 Task: In the  document Gratitude.html, select heading and apply ' Bold and Underline' Use the "find feature" to find mentioned word and apply Strikethrough in: 'acknowledging and appreciating '. Insert smartchip (Date) on bottom of the page 23 June, 2023 Insert the mentioned footnote for 20th word with font style Arial and font size 8: The study was conducted anonymously
Action: Mouse moved to (423, 188)
Screenshot: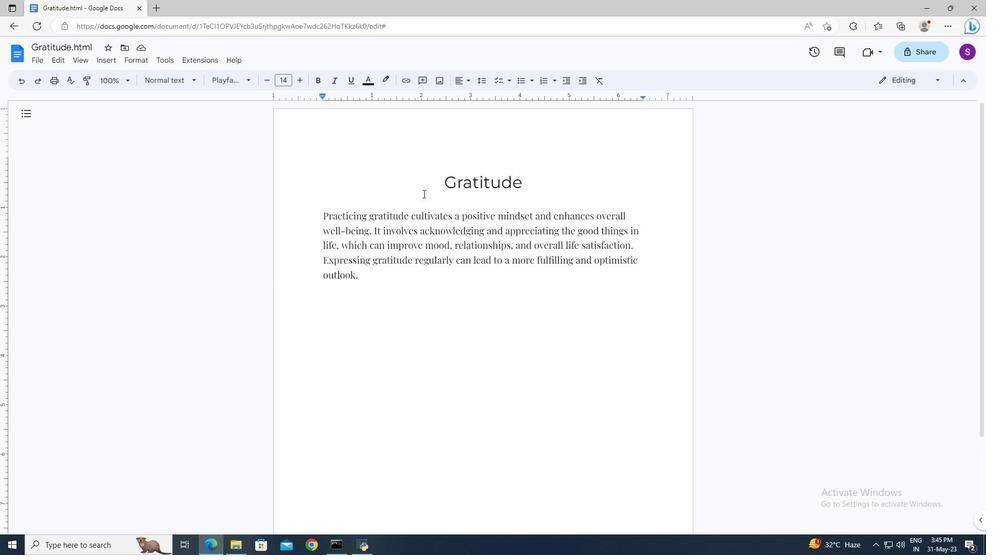 
Action: Mouse pressed left at (423, 188)
Screenshot: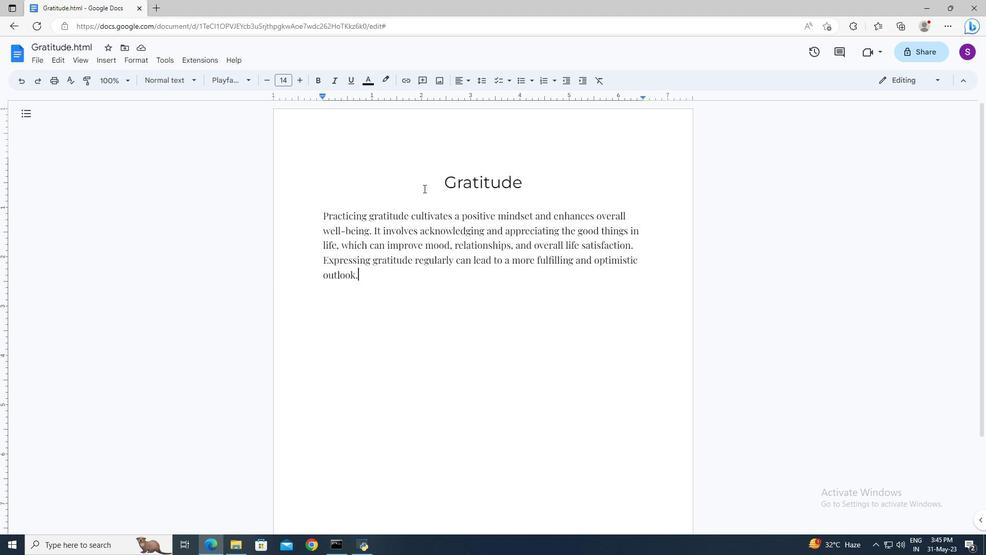 
Action: Mouse moved to (423, 187)
Screenshot: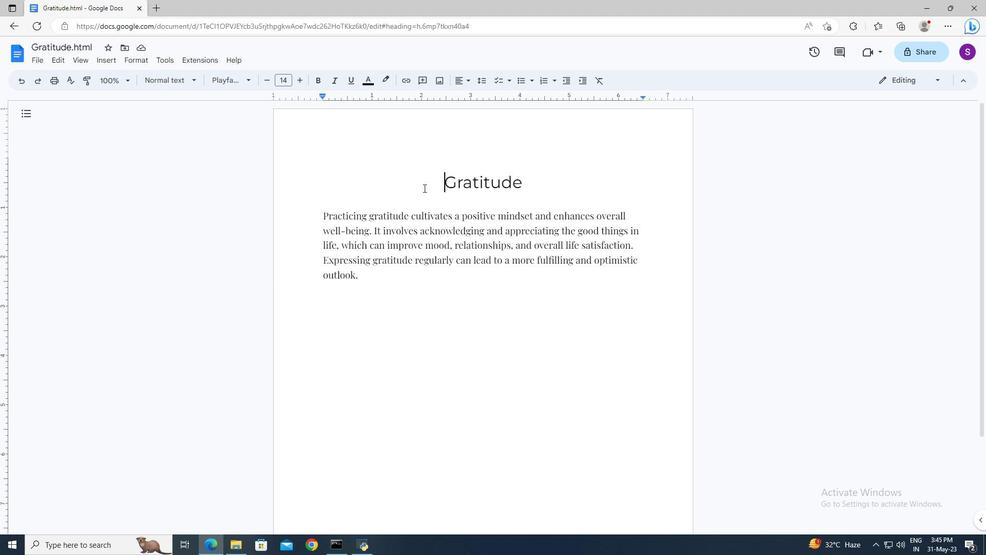
Action: Key pressed <Key.shift><Key.down>
Screenshot: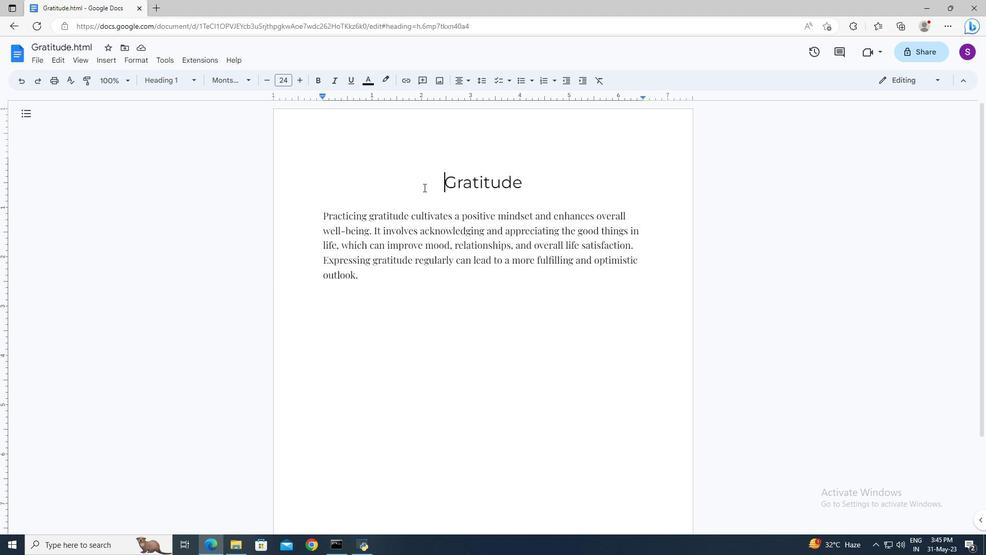 
Action: Mouse moved to (317, 81)
Screenshot: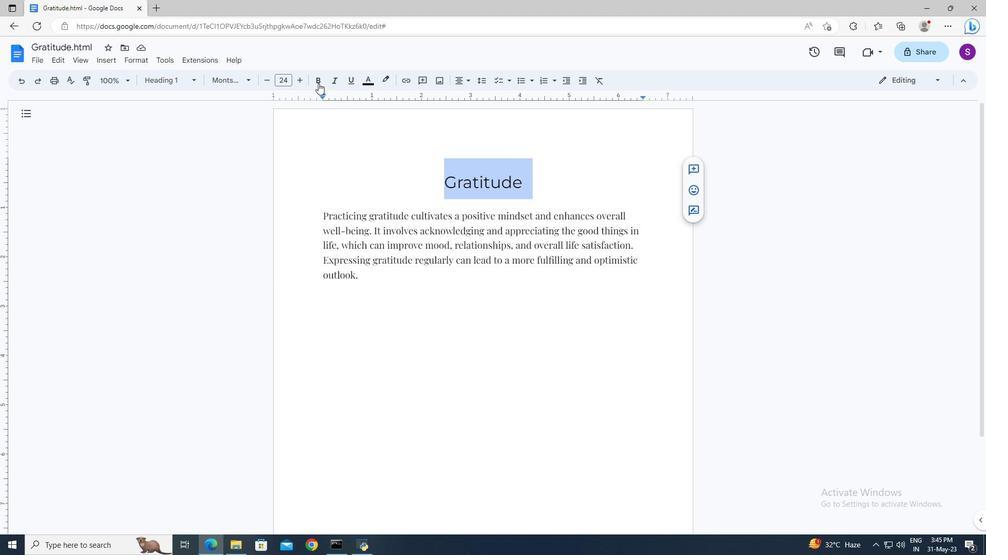 
Action: Mouse pressed left at (317, 81)
Screenshot: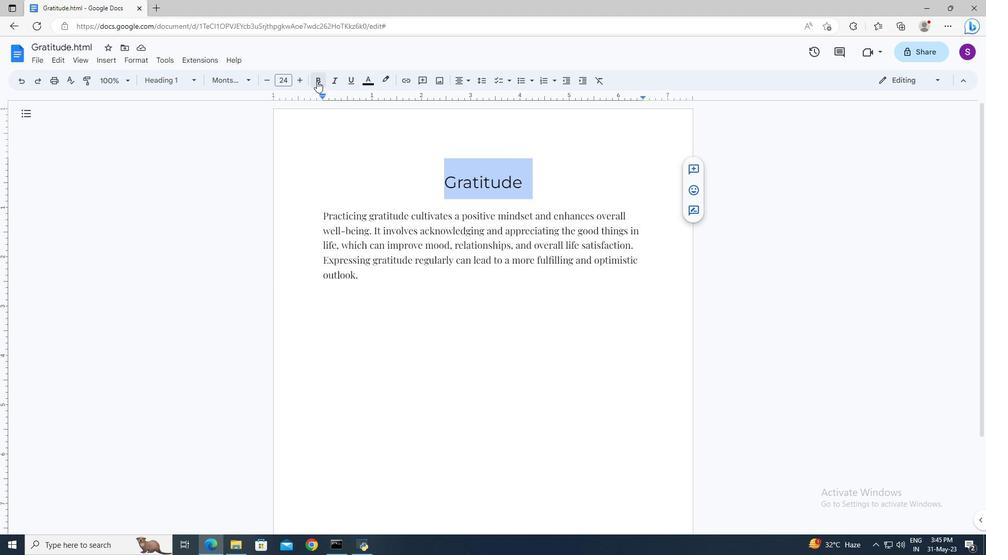
Action: Mouse moved to (350, 83)
Screenshot: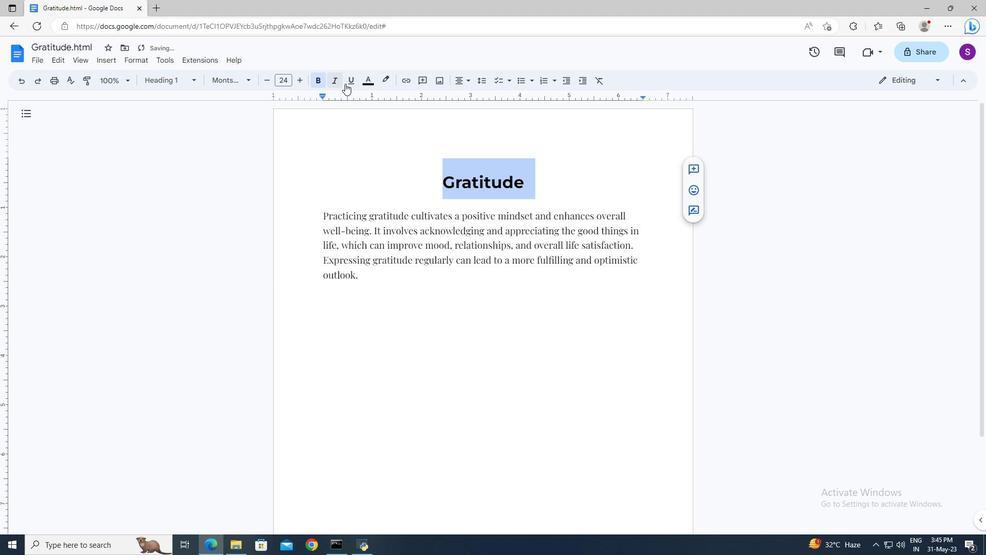 
Action: Mouse pressed left at (350, 83)
Screenshot: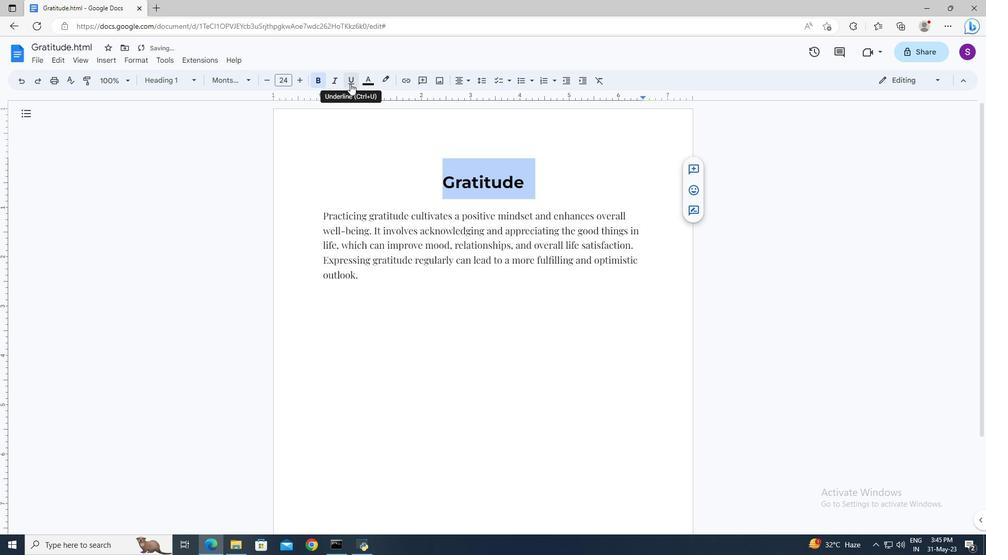 
Action: Mouse moved to (411, 143)
Screenshot: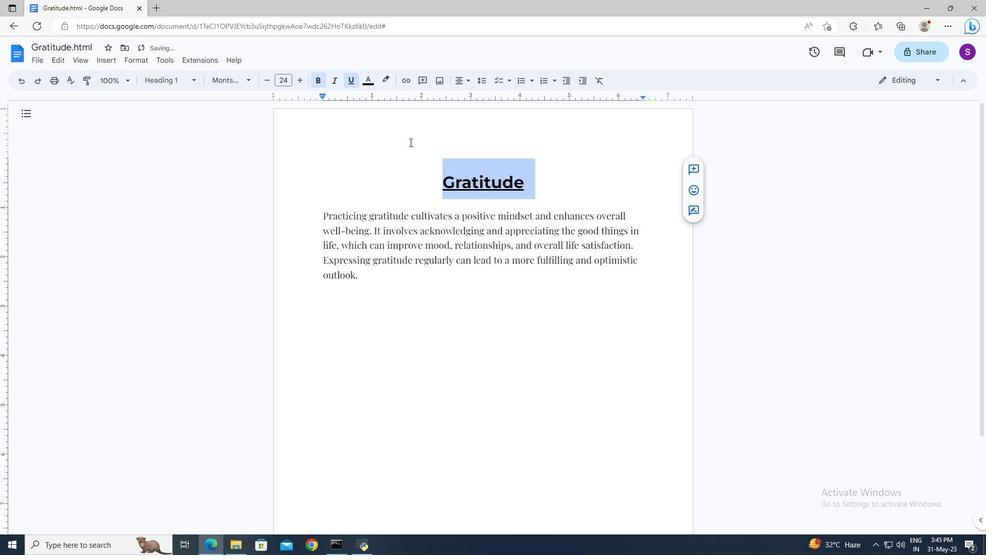 
Action: Mouse pressed left at (411, 143)
Screenshot: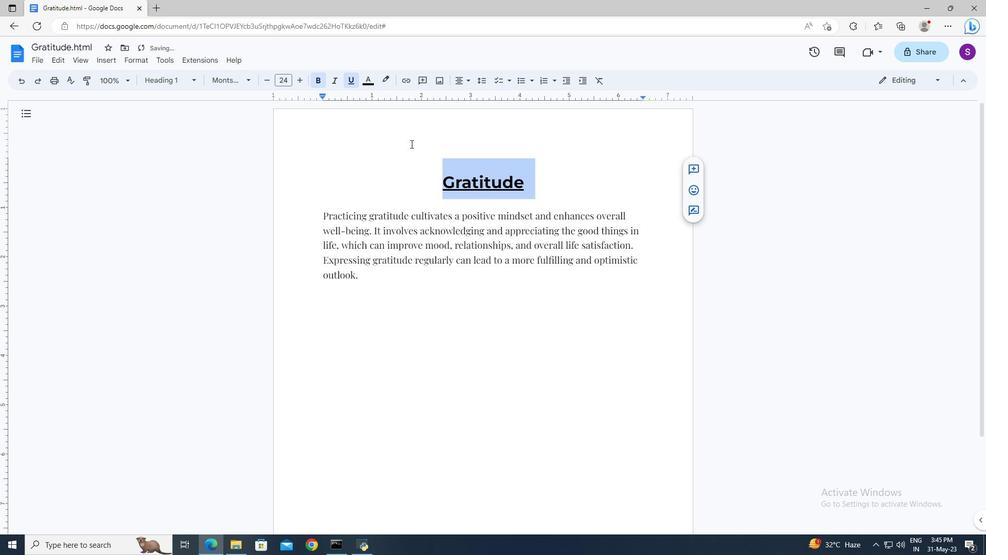 
Action: Mouse moved to (411, 143)
Screenshot: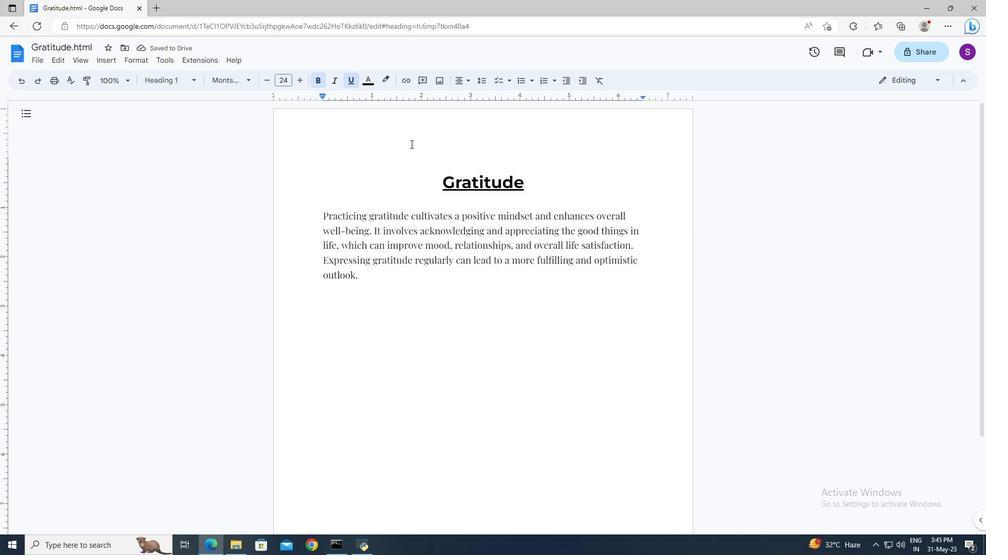
Action: Key pressed ctrl+Facknowledging<Key.space>and<Key.space>appreciating<Key.enter>
Screenshot: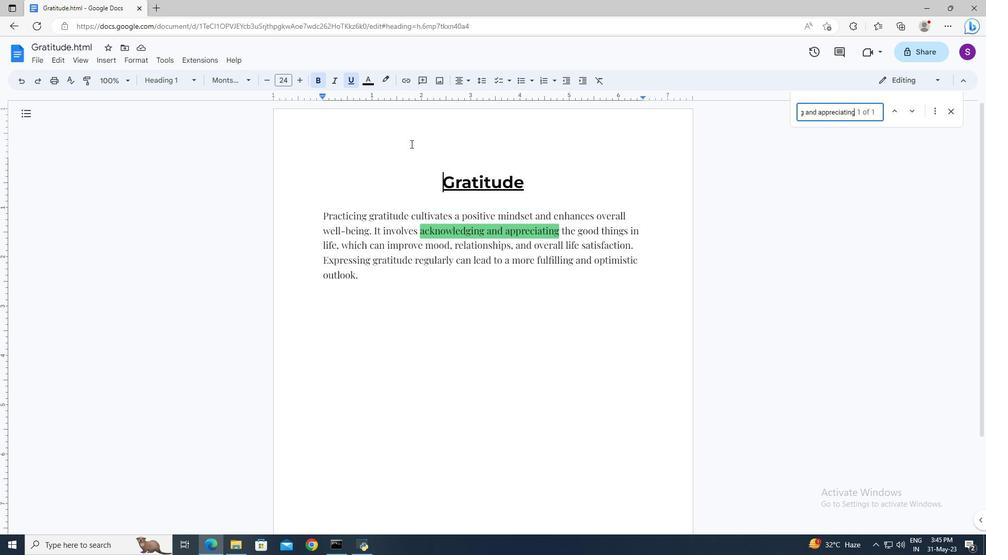 
Action: Mouse moved to (438, 234)
Screenshot: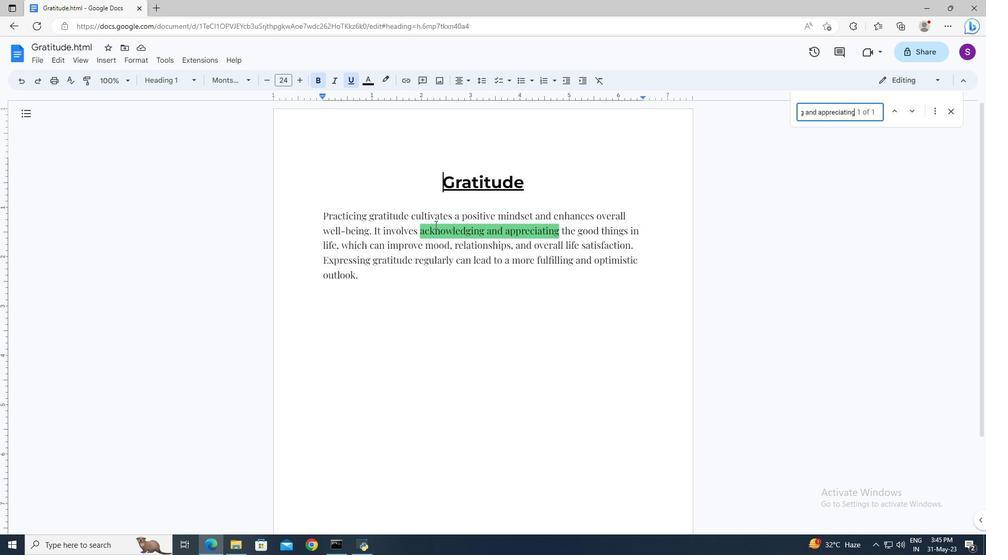 
Action: Mouse pressed left at (438, 234)
Screenshot: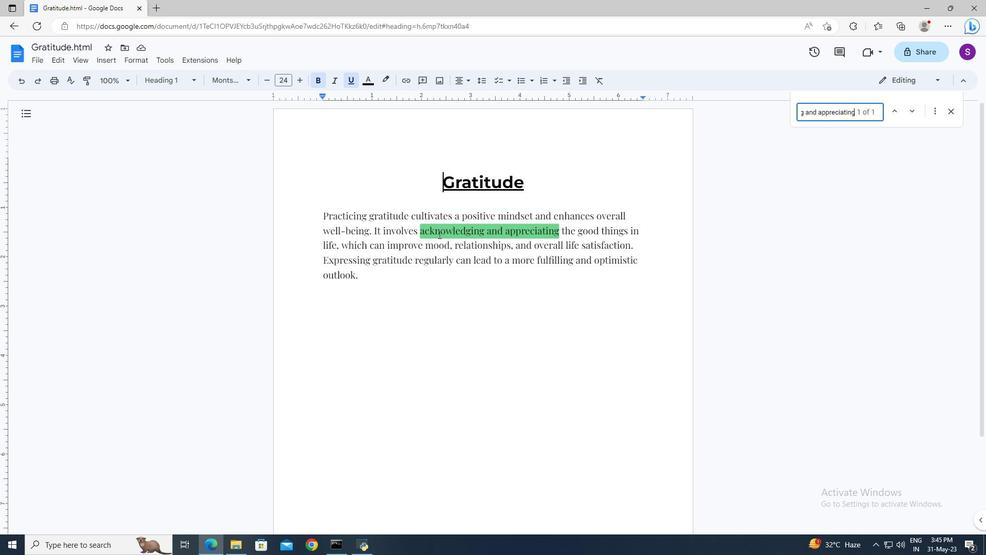
Action: Mouse pressed left at (438, 234)
Screenshot: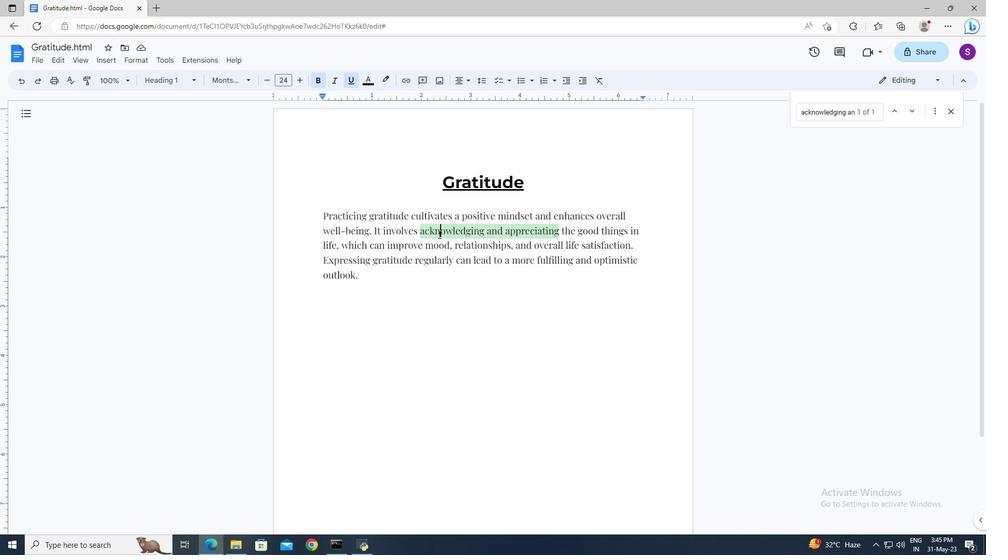 
Action: Mouse moved to (550, 235)
Screenshot: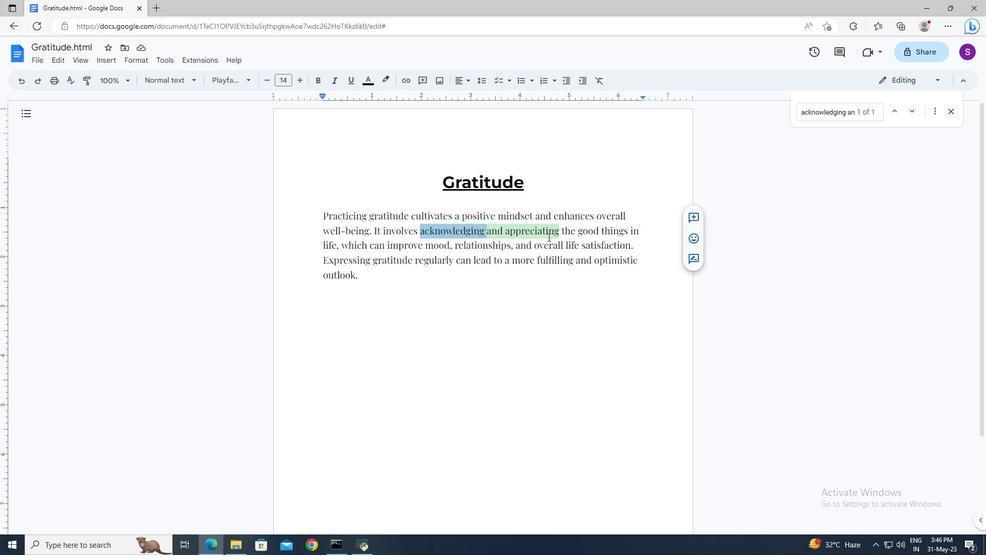 
Action: Key pressed <Key.shift>
Screenshot: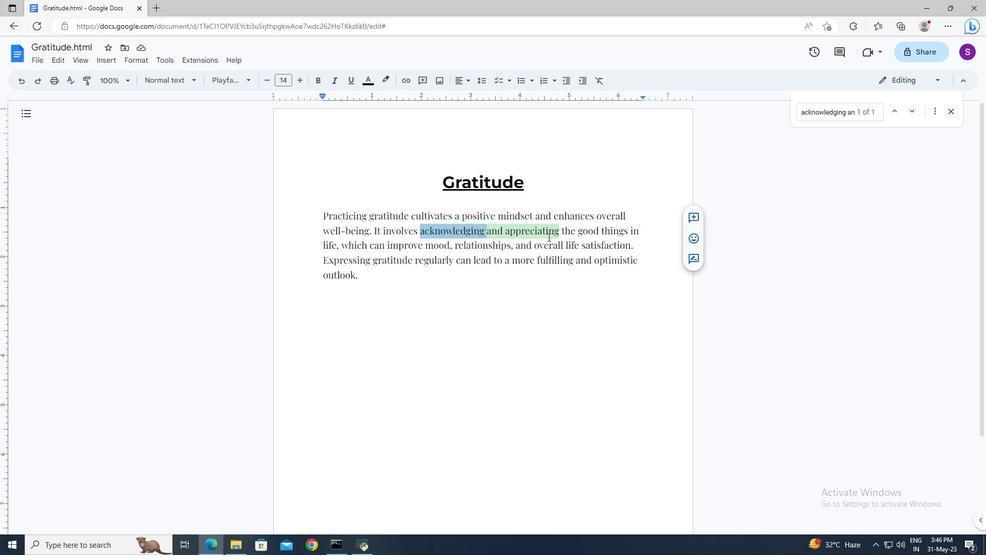 
Action: Mouse moved to (557, 232)
Screenshot: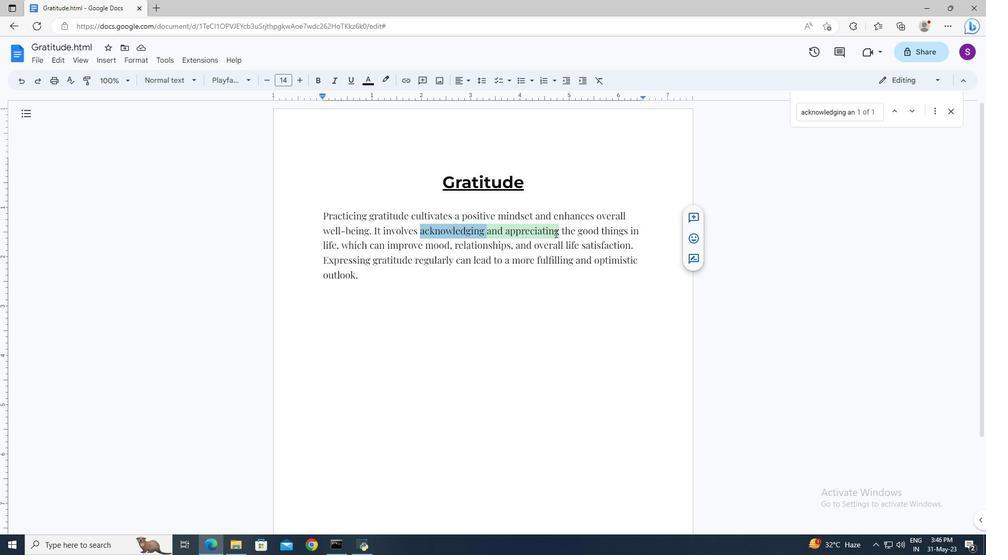 
Action: Mouse pressed left at (557, 232)
Screenshot: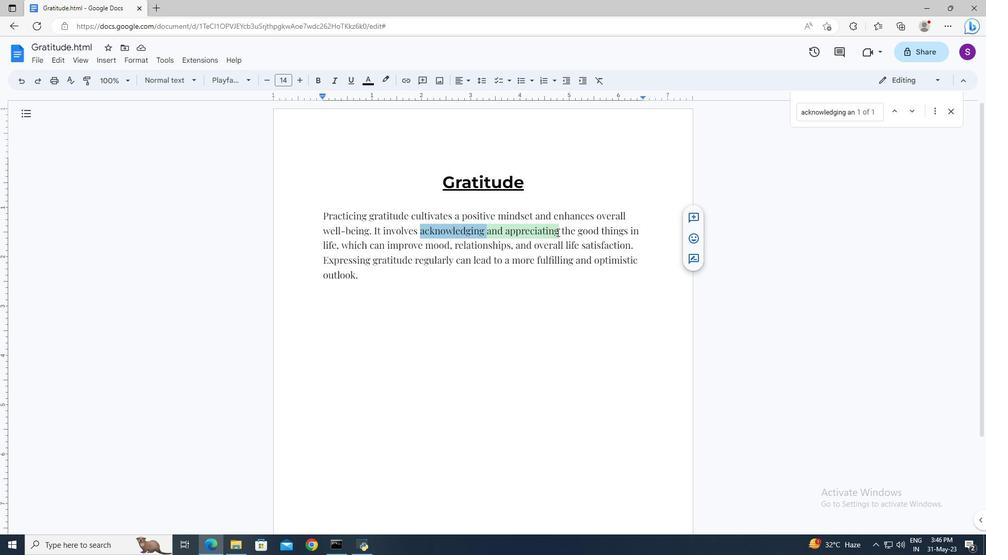 
Action: Key pressed <Key.shift><Key.shift><Key.shift><Key.shift>
Screenshot: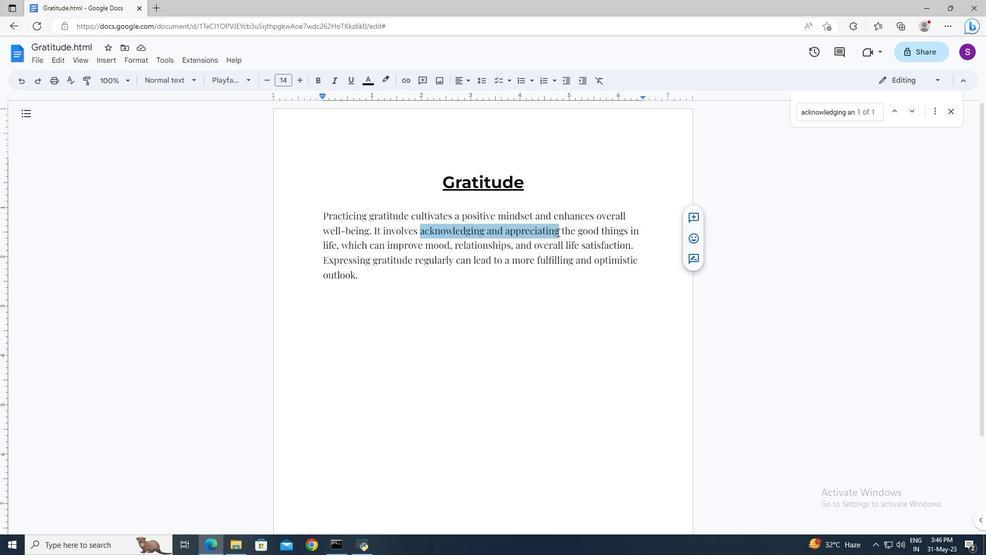 
Action: Mouse moved to (144, 63)
Screenshot: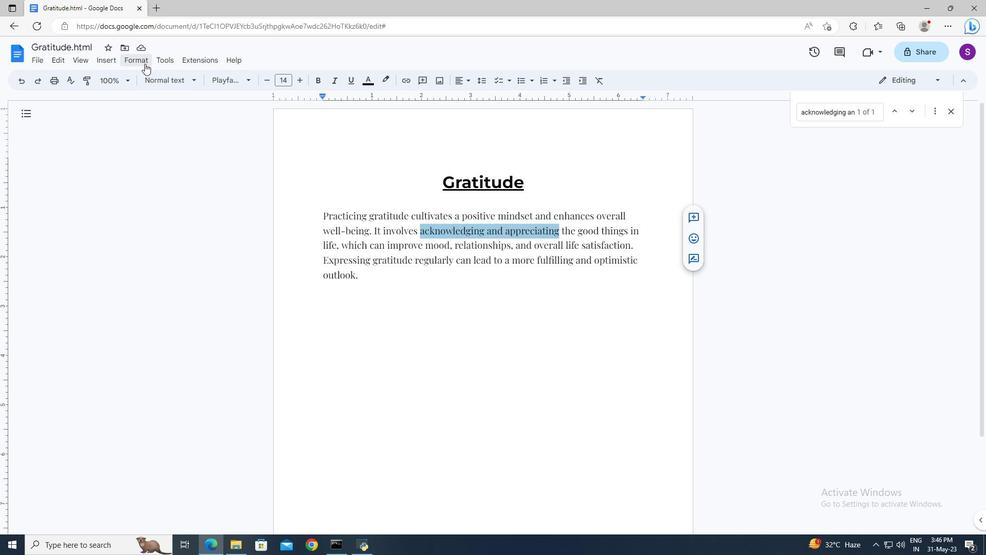 
Action: Mouse pressed left at (144, 63)
Screenshot: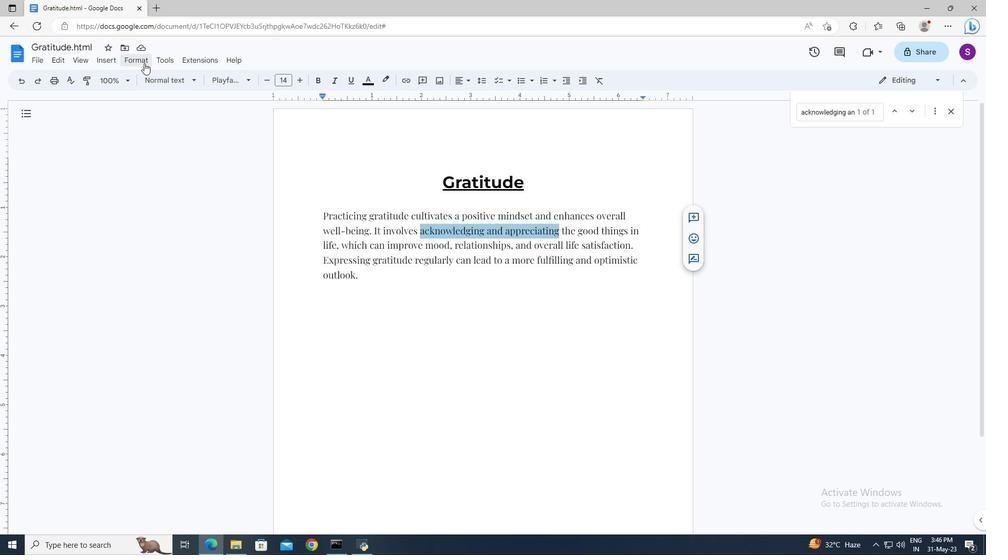 
Action: Mouse moved to (341, 128)
Screenshot: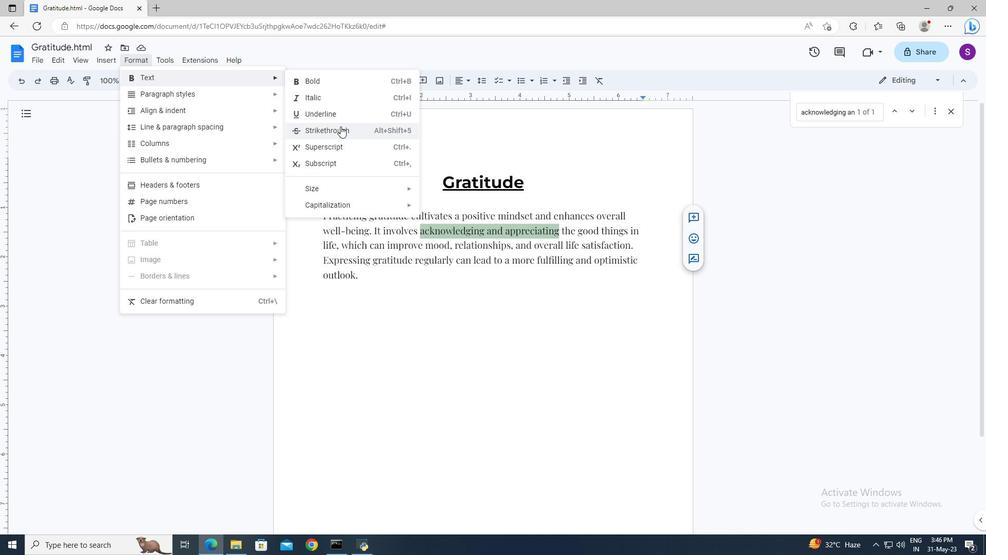 
Action: Mouse pressed left at (341, 128)
Screenshot: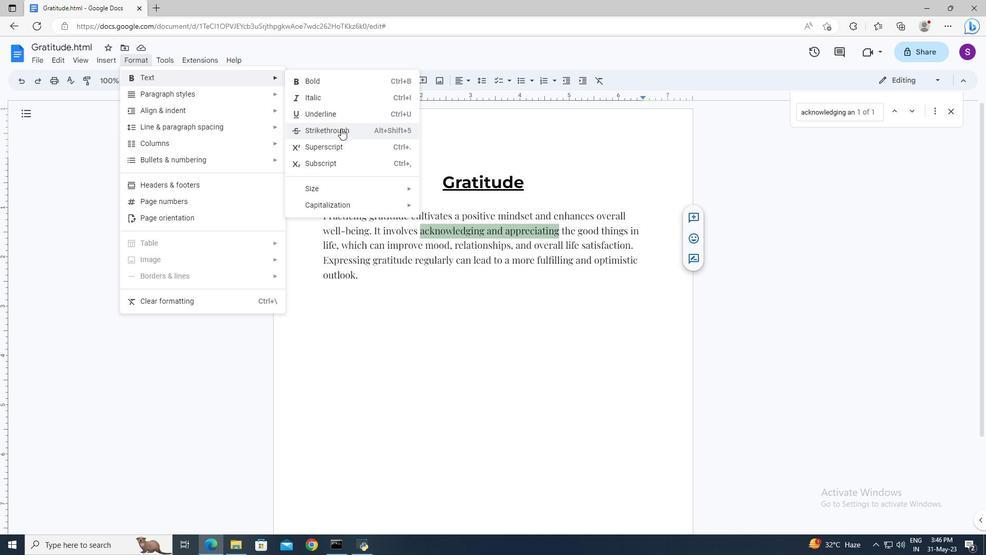 
Action: Mouse moved to (356, 365)
Screenshot: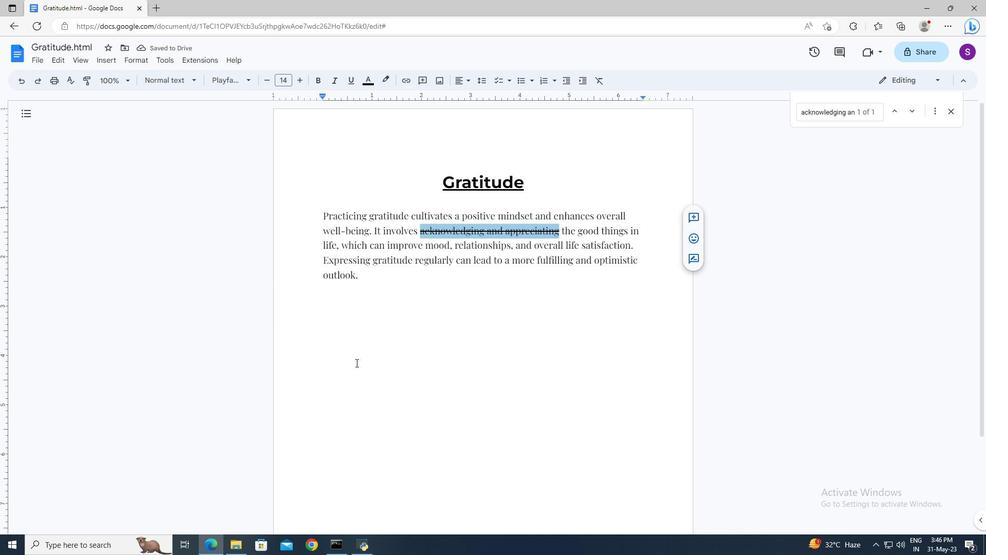 
Action: Mouse scrolled (356, 364) with delta (0, 0)
Screenshot: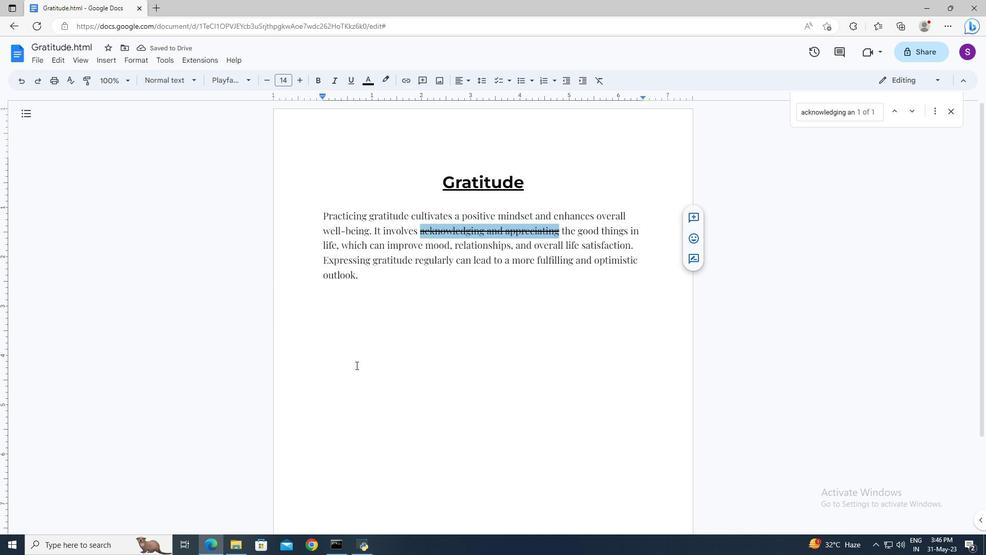 
Action: Mouse scrolled (356, 364) with delta (0, 0)
Screenshot: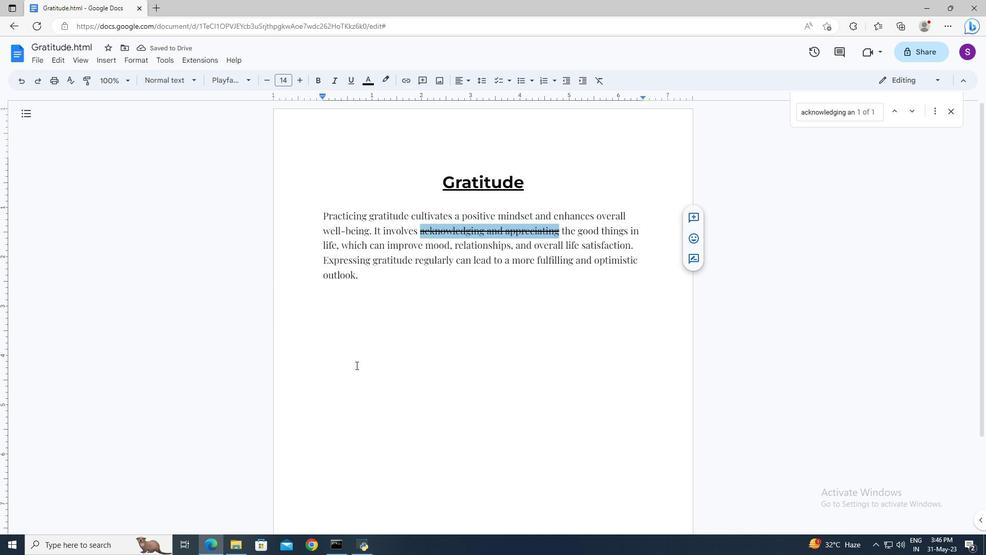 
Action: Mouse moved to (329, 443)
Screenshot: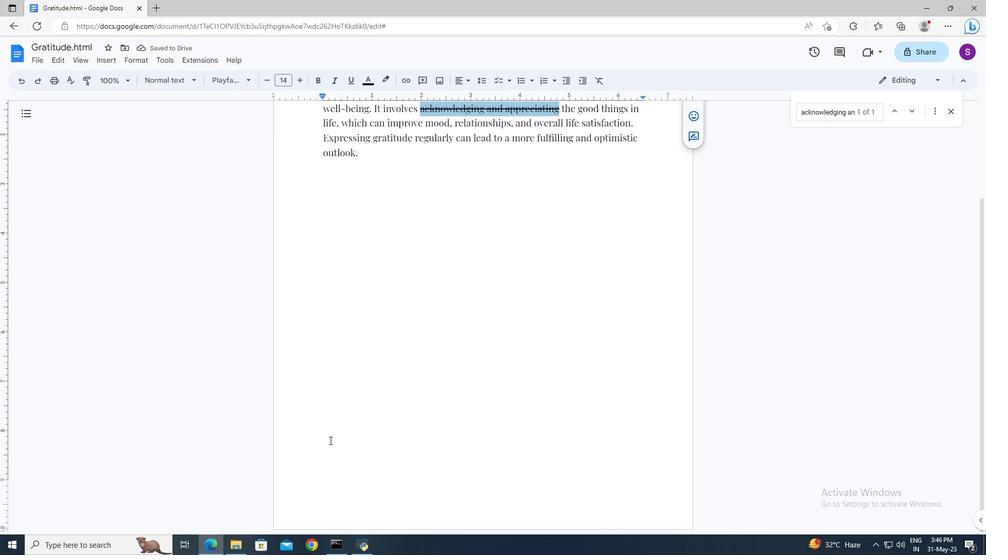 
Action: Mouse scrolled (329, 443) with delta (0, 0)
Screenshot: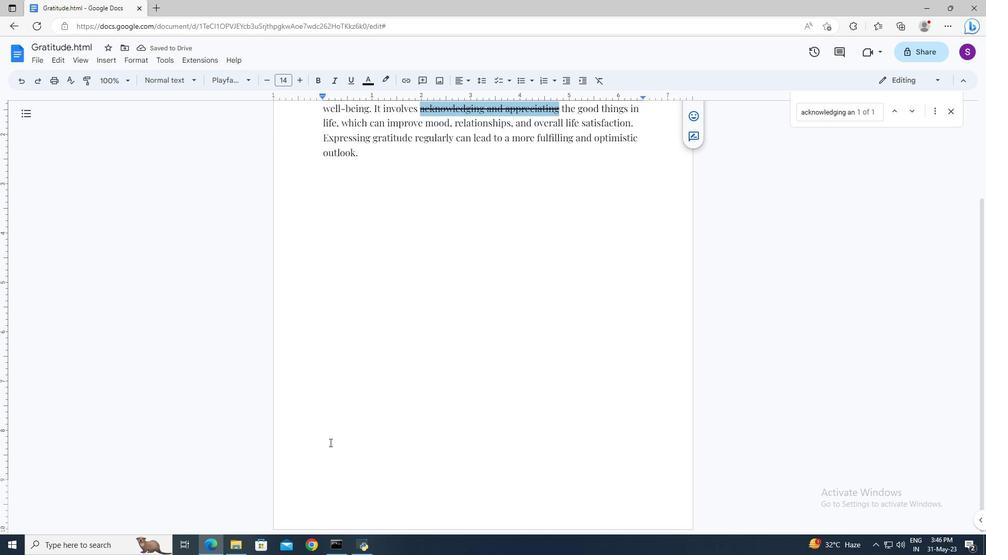 
Action: Mouse scrolled (329, 443) with delta (0, 0)
Screenshot: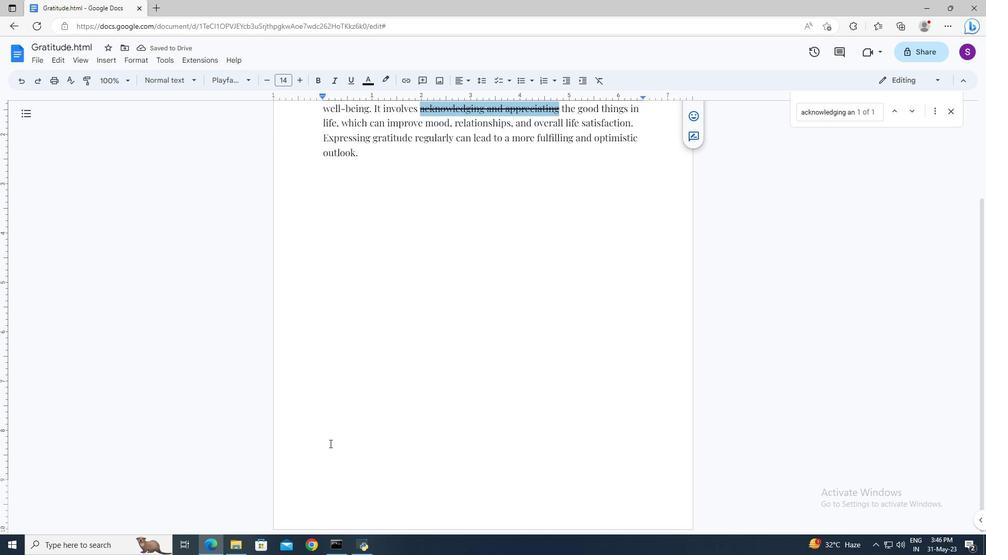 
Action: Mouse moved to (316, 500)
Screenshot: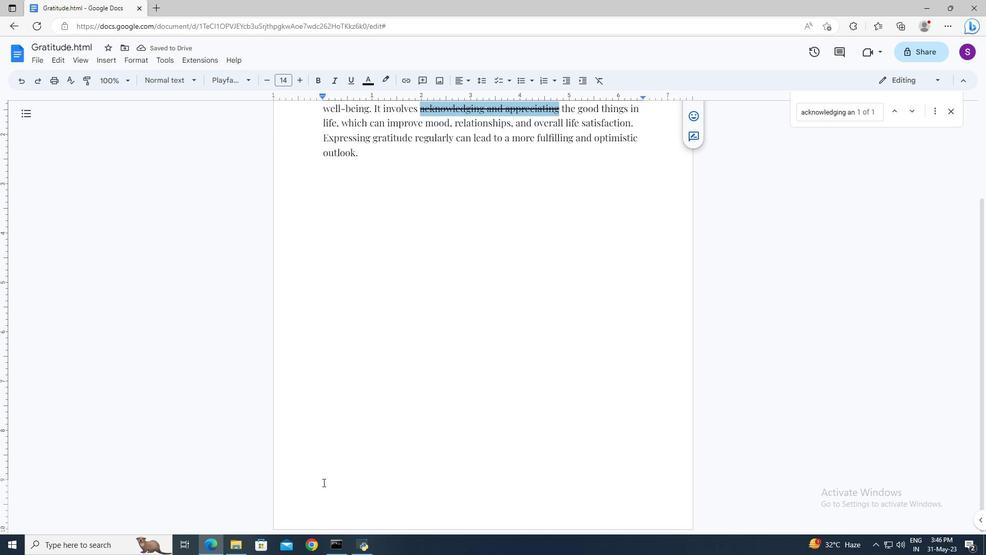 
Action: Mouse pressed left at (316, 500)
Screenshot: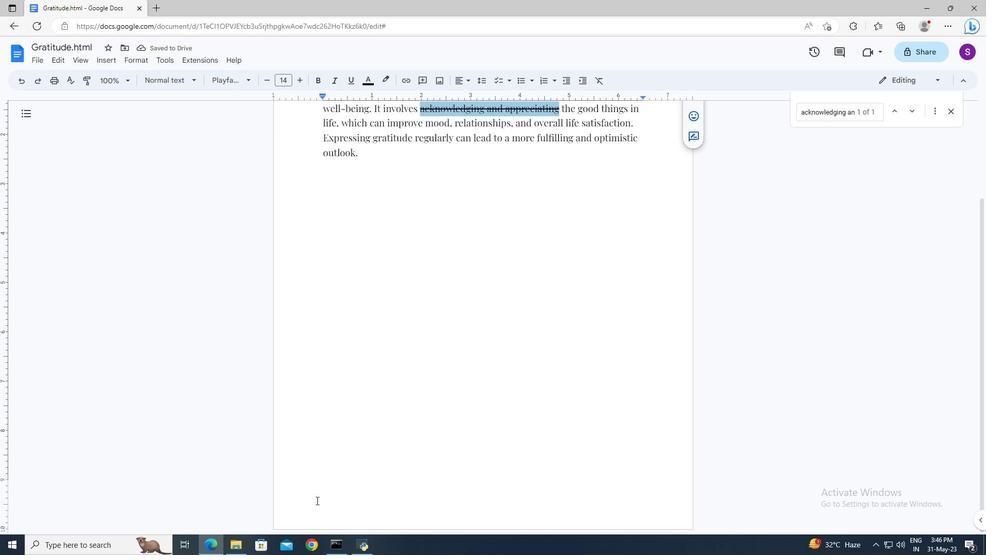 
Action: Mouse pressed left at (316, 500)
Screenshot: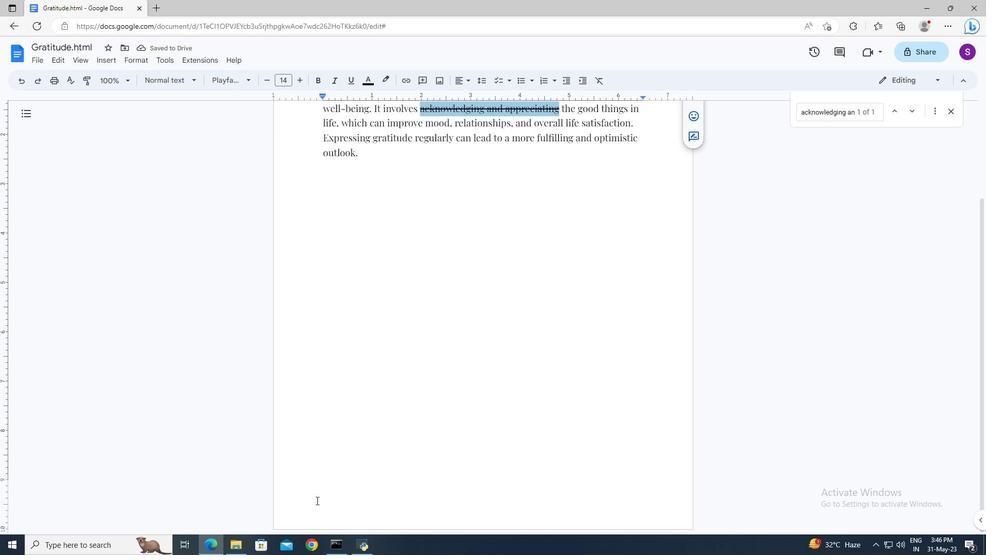 
Action: Mouse moved to (117, 60)
Screenshot: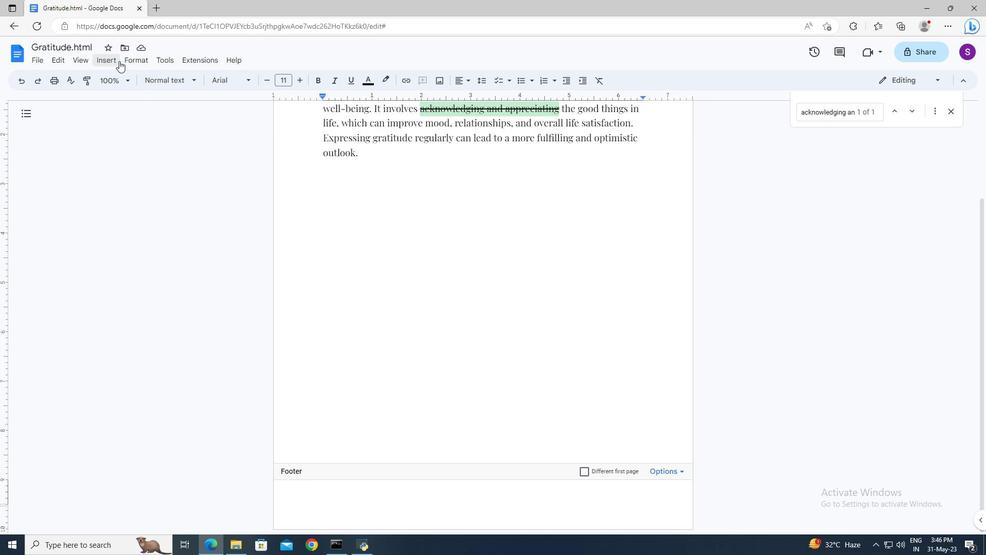 
Action: Mouse pressed left at (117, 60)
Screenshot: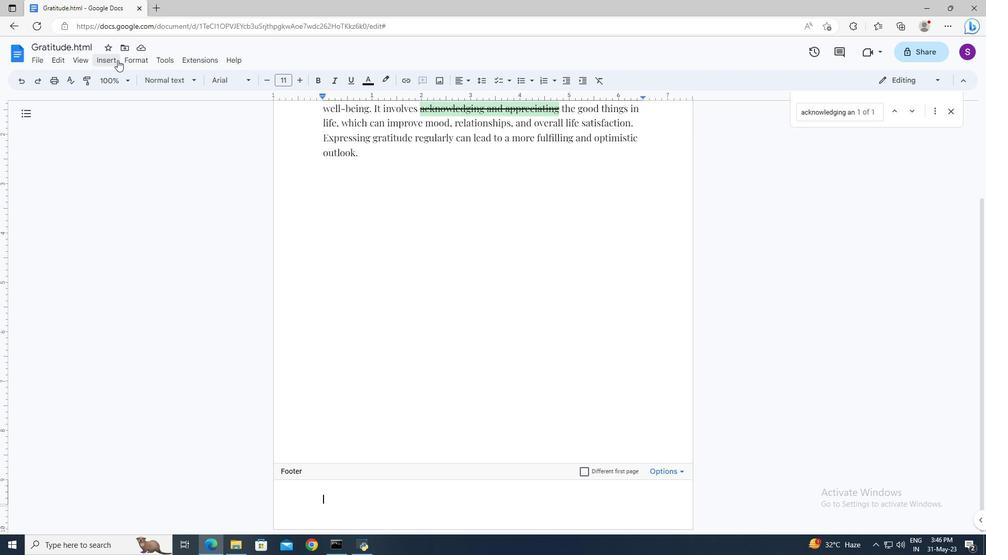 
Action: Mouse moved to (261, 177)
Screenshot: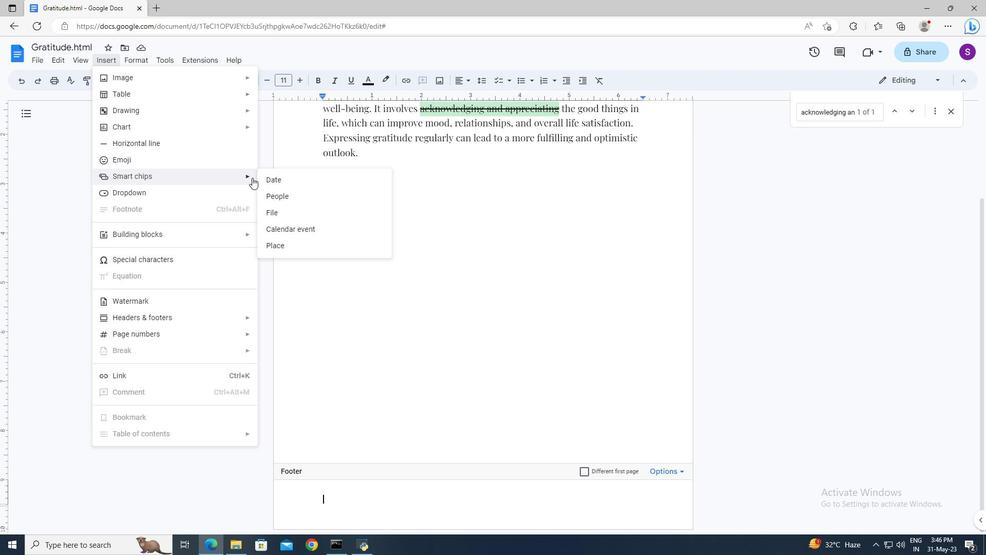 
Action: Mouse pressed left at (261, 177)
Screenshot: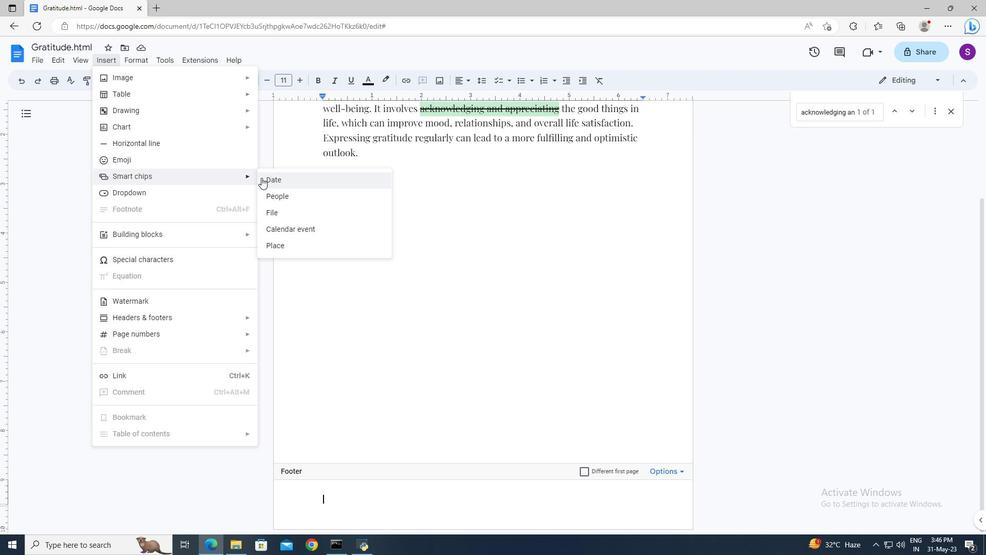 
Action: Mouse moved to (433, 401)
Screenshot: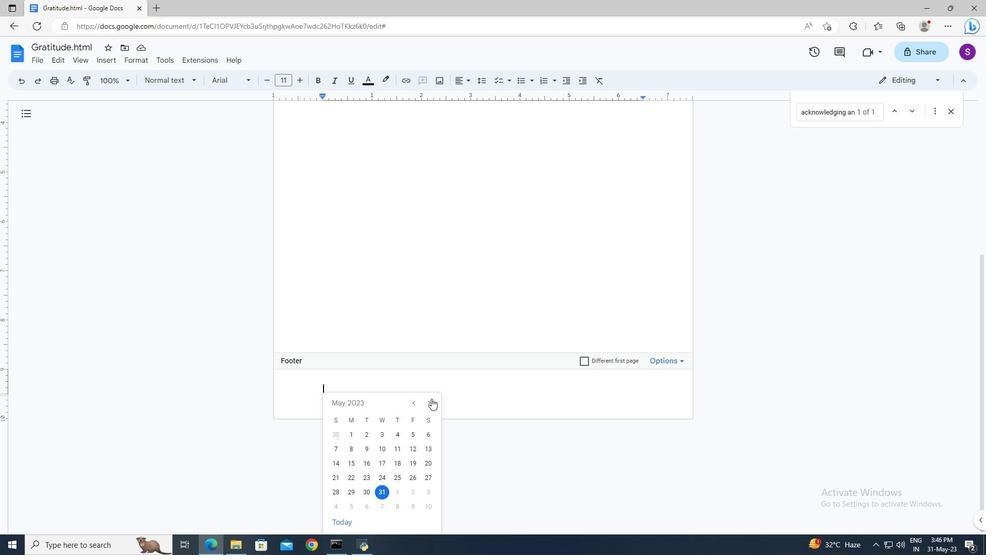 
Action: Mouse pressed left at (433, 401)
Screenshot: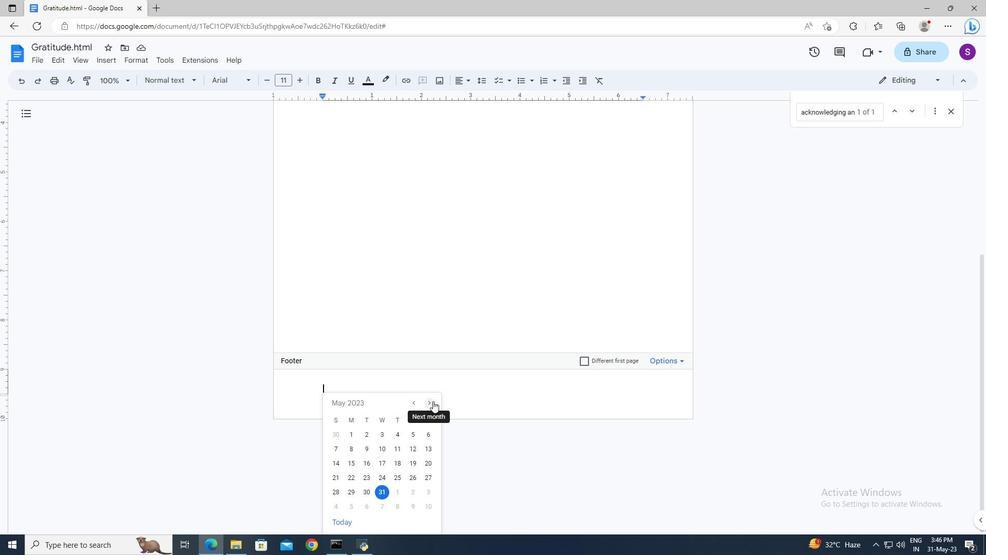 
Action: Mouse moved to (411, 473)
Screenshot: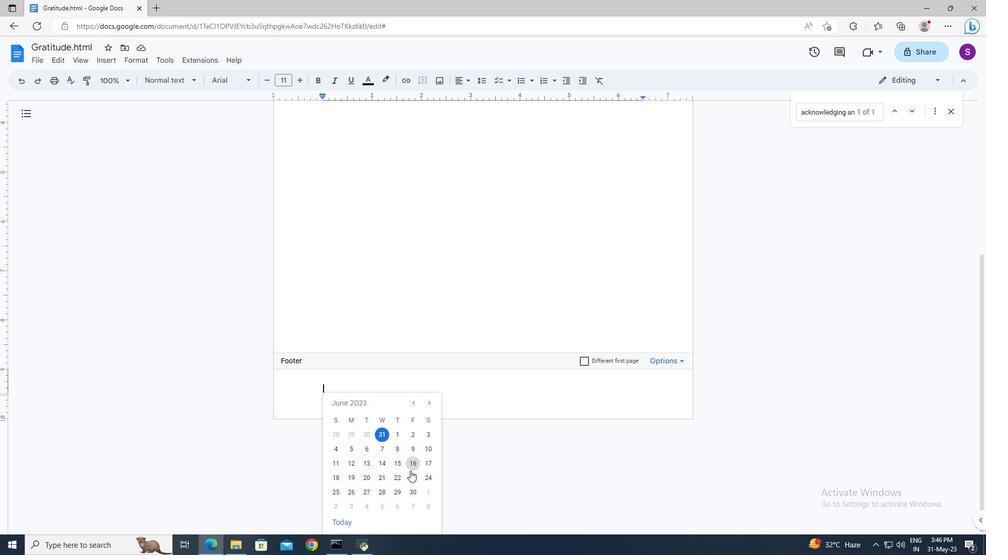 
Action: Mouse pressed left at (411, 473)
Screenshot: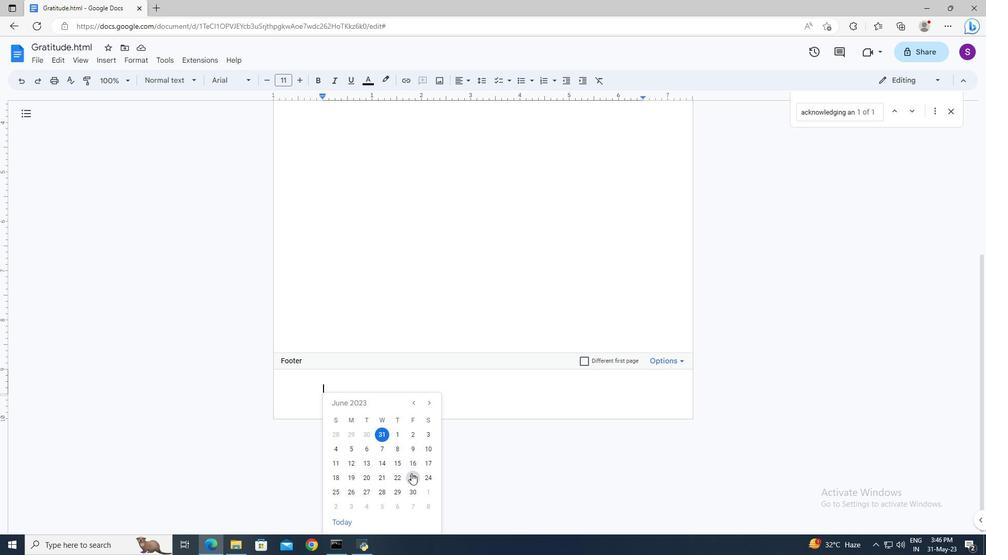 
Action: Mouse moved to (446, 404)
Screenshot: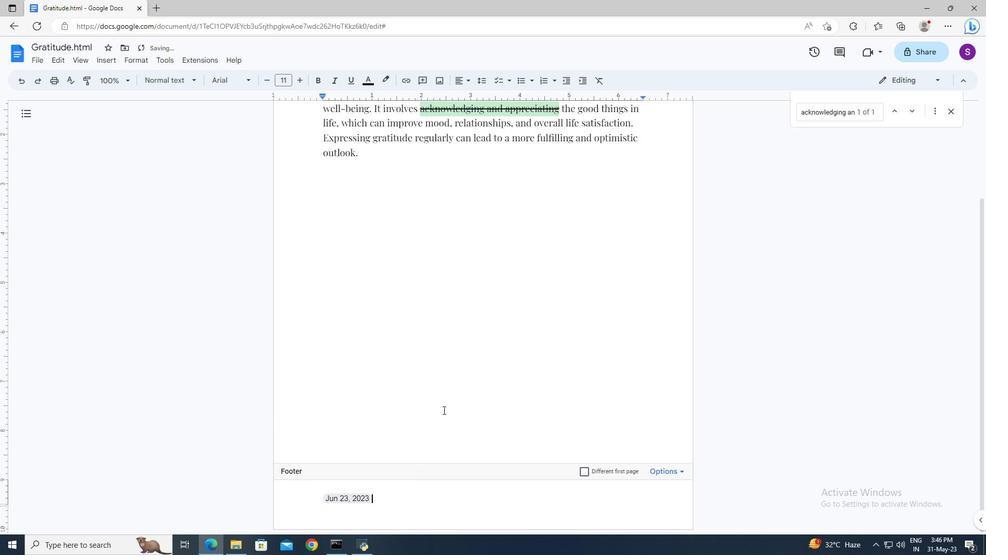 
Action: Mouse scrolled (446, 405) with delta (0, 0)
Screenshot: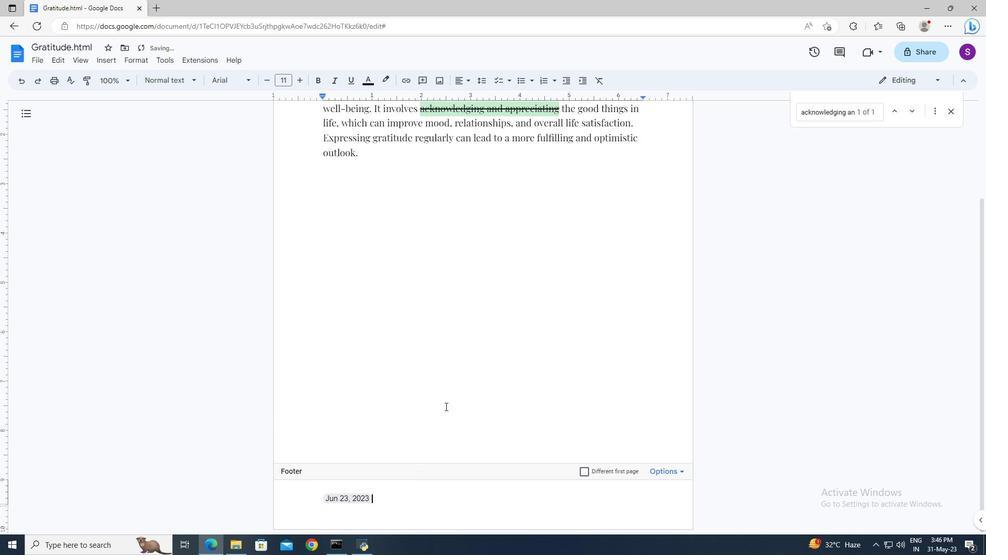 
Action: Mouse scrolled (446, 405) with delta (0, 0)
Screenshot: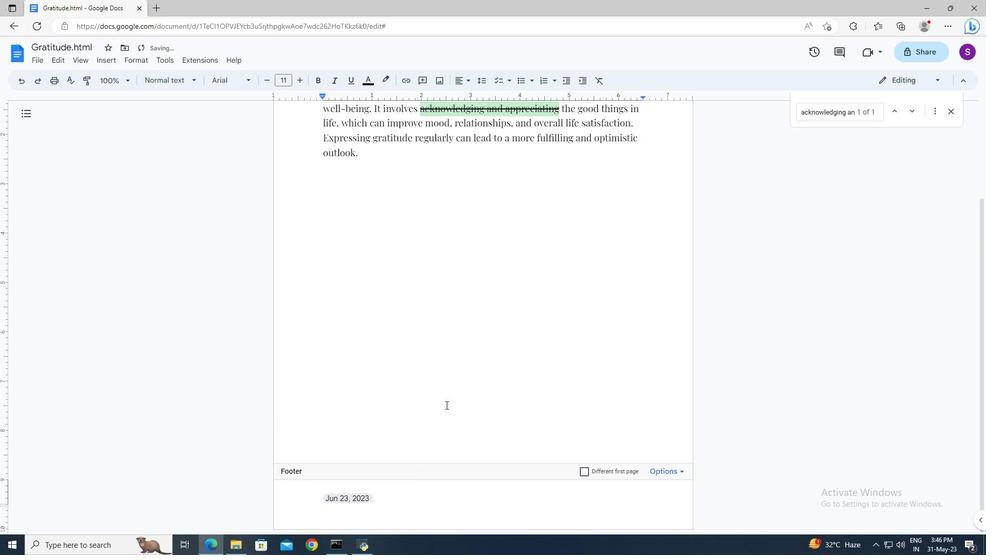 
Action: Mouse moved to (631, 245)
Screenshot: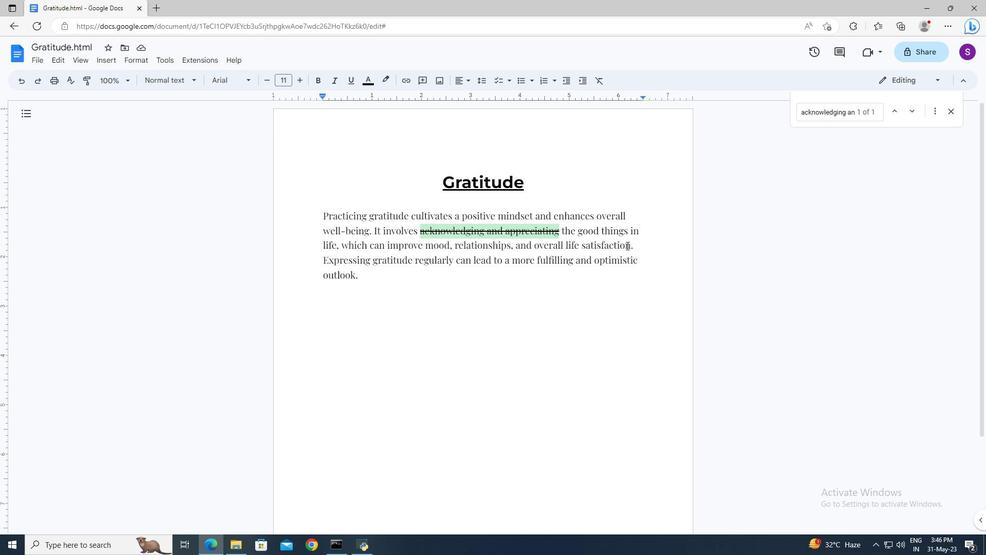 
Action: Mouse pressed left at (631, 245)
Screenshot: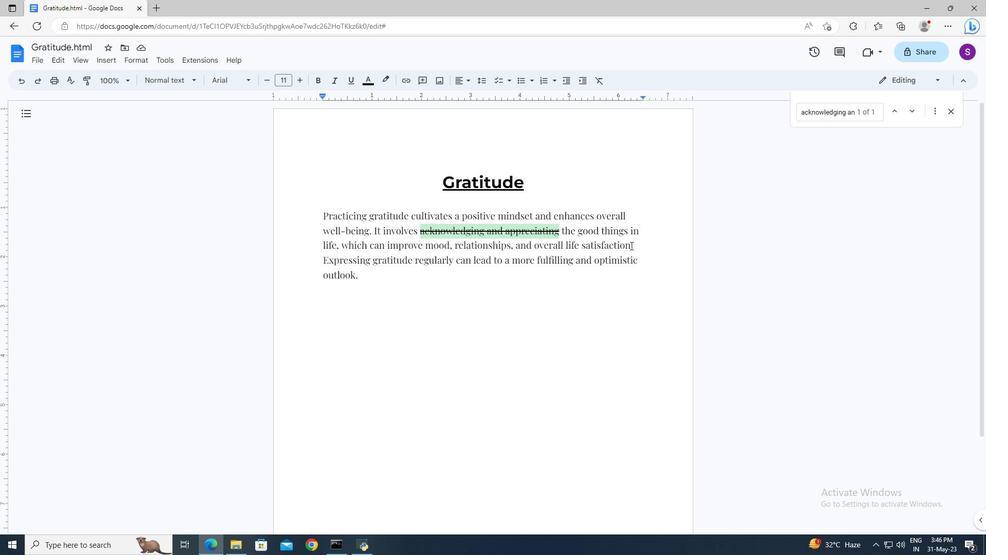 
Action: Mouse moved to (106, 55)
Screenshot: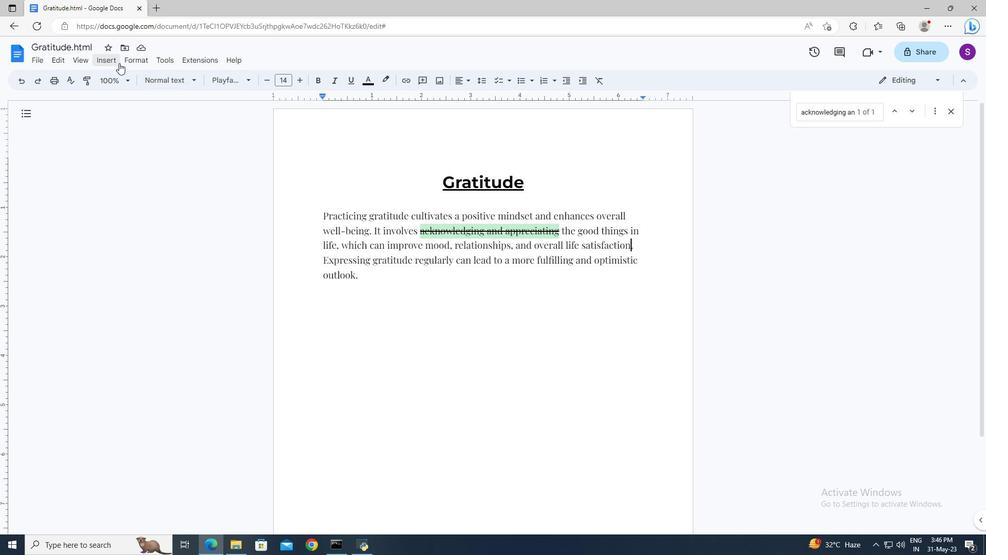 
Action: Mouse pressed left at (106, 55)
Screenshot: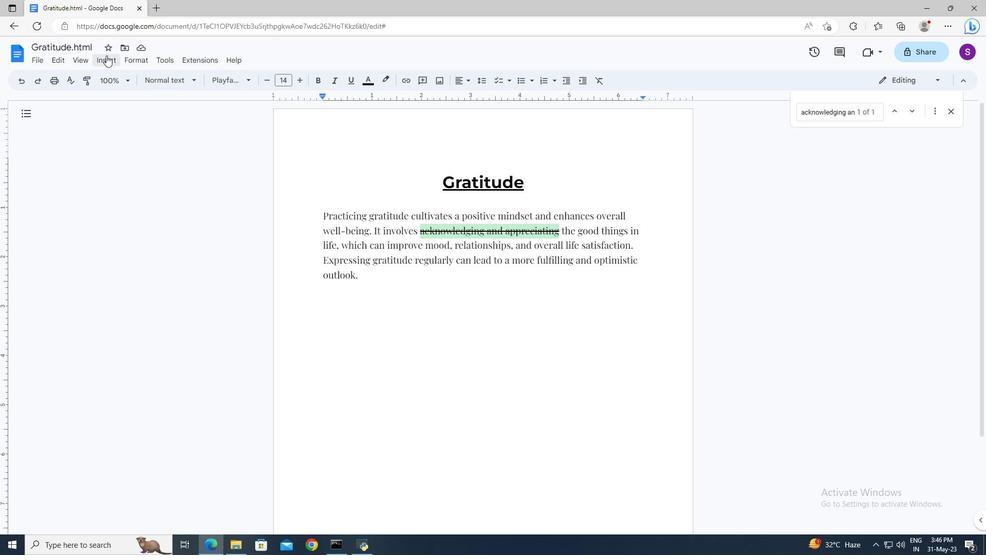 
Action: Mouse moved to (139, 206)
Screenshot: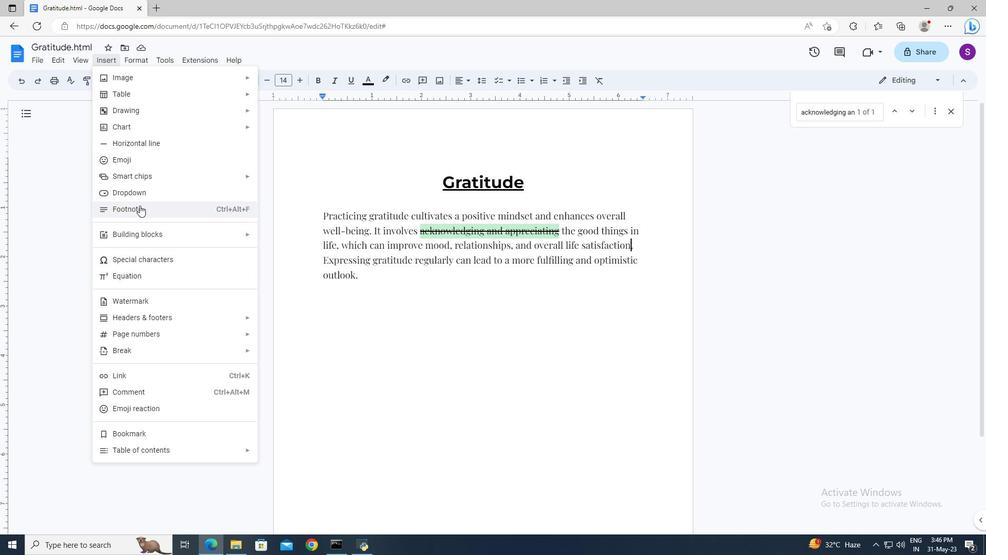 
Action: Mouse pressed left at (139, 206)
Screenshot: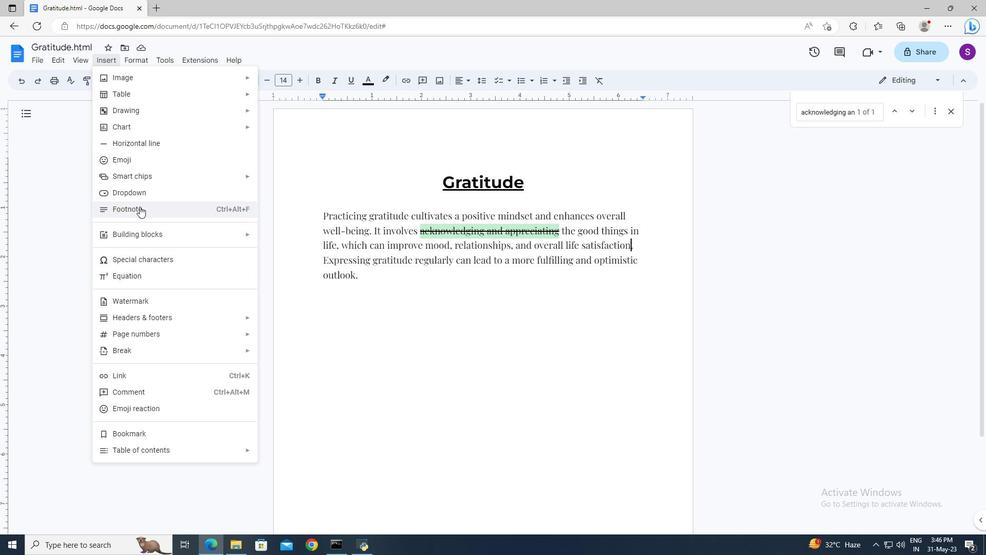 
Action: Key pressed <Key.shift>The<Key.space>study<Key.space>was<Key.space>conducted<Key.space>anonymously<Key.shift><Key.up>
Screenshot: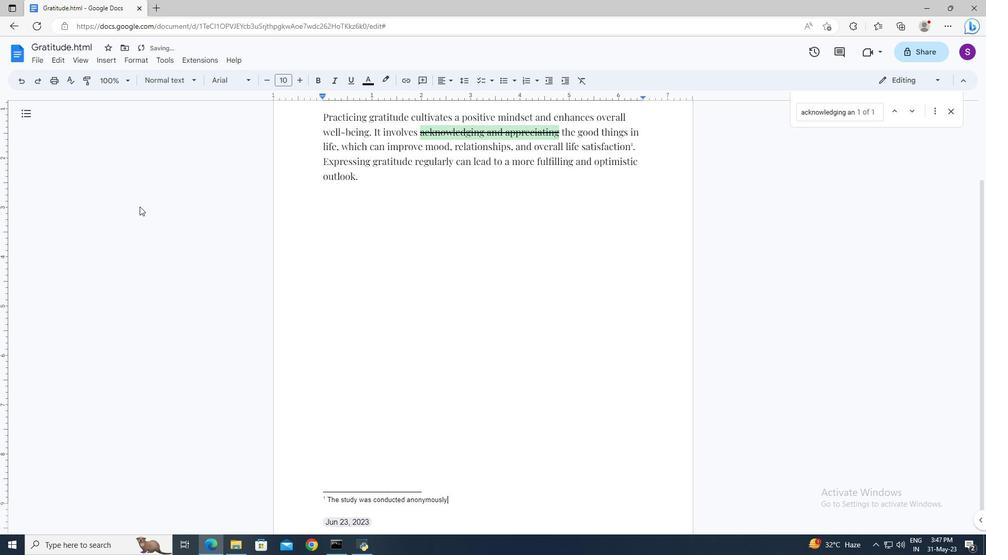 
Action: Mouse moved to (215, 81)
Screenshot: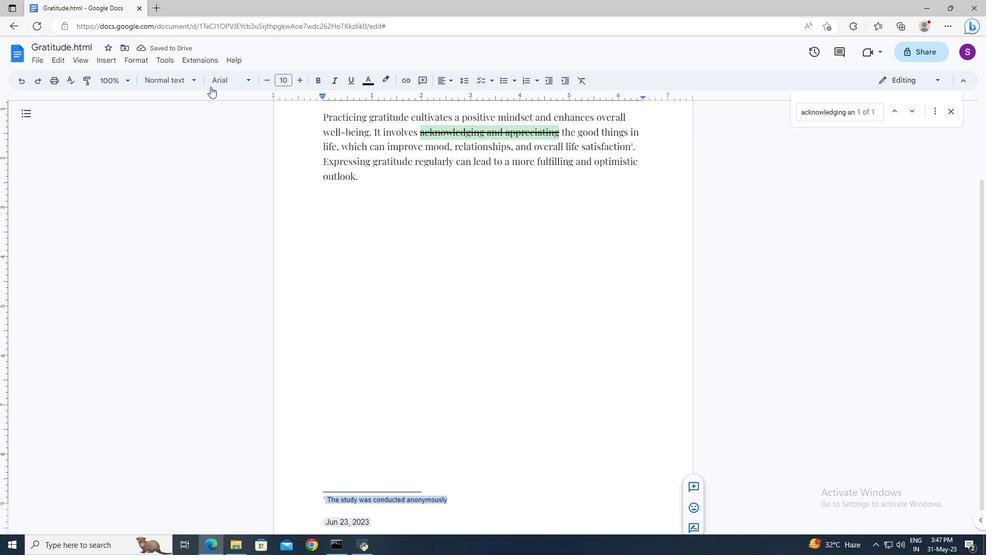 
Action: Mouse pressed left at (215, 81)
Screenshot: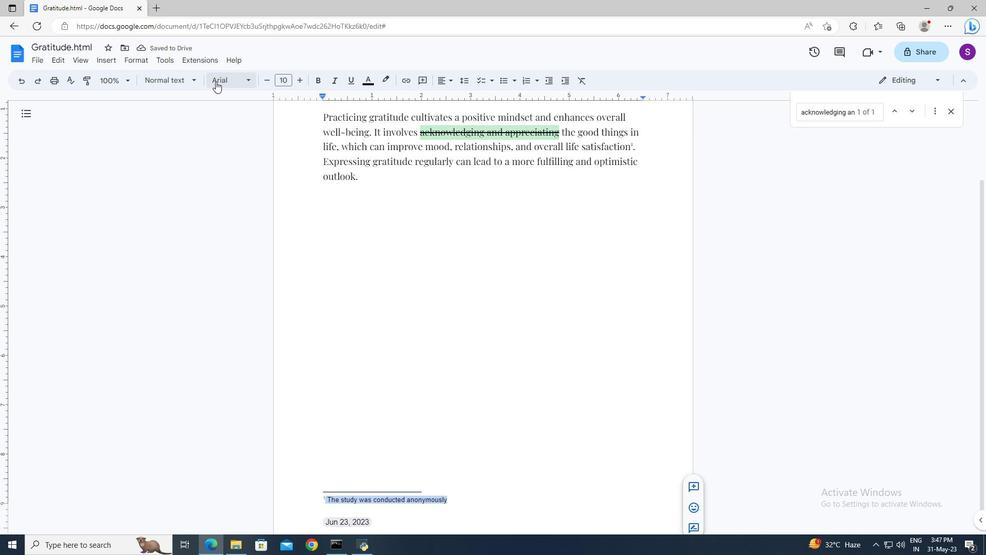 
Action: Mouse moved to (240, 242)
Screenshot: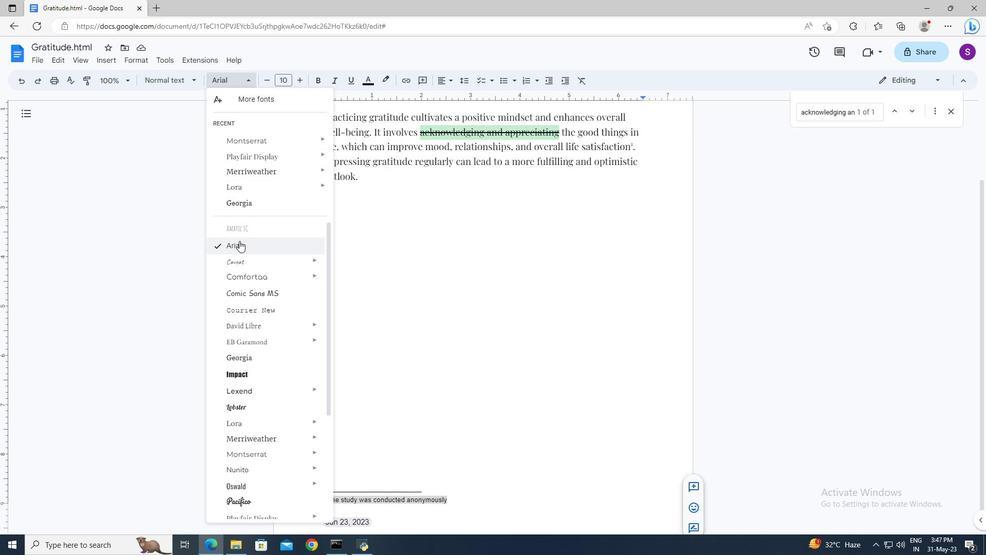 
Action: Mouse pressed left at (240, 242)
Screenshot: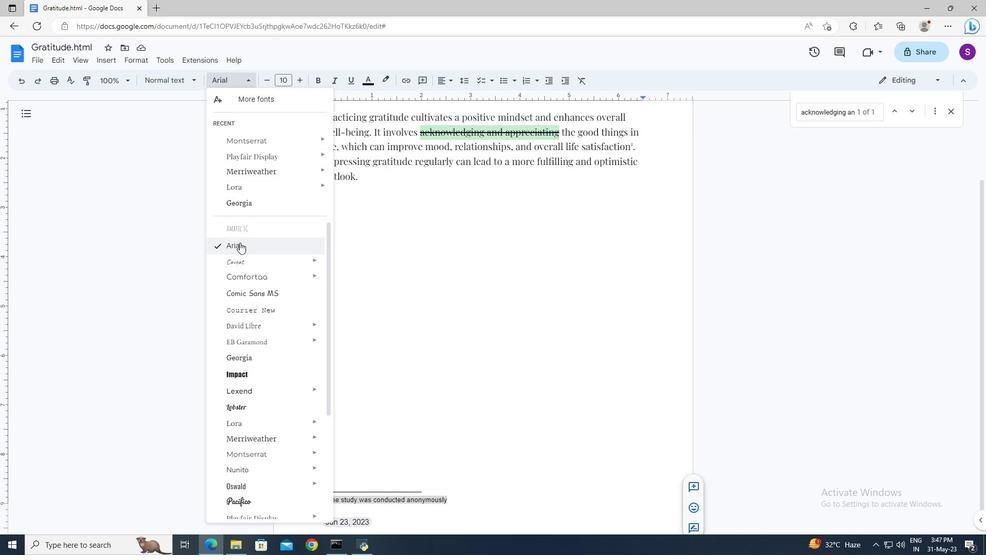 
Action: Mouse moved to (289, 76)
Screenshot: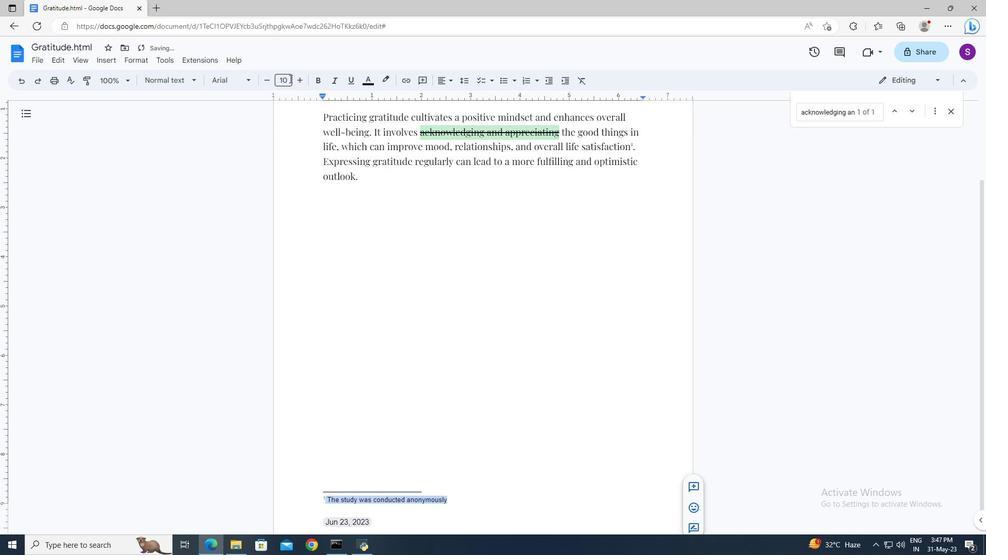 
Action: Mouse pressed left at (289, 76)
Screenshot: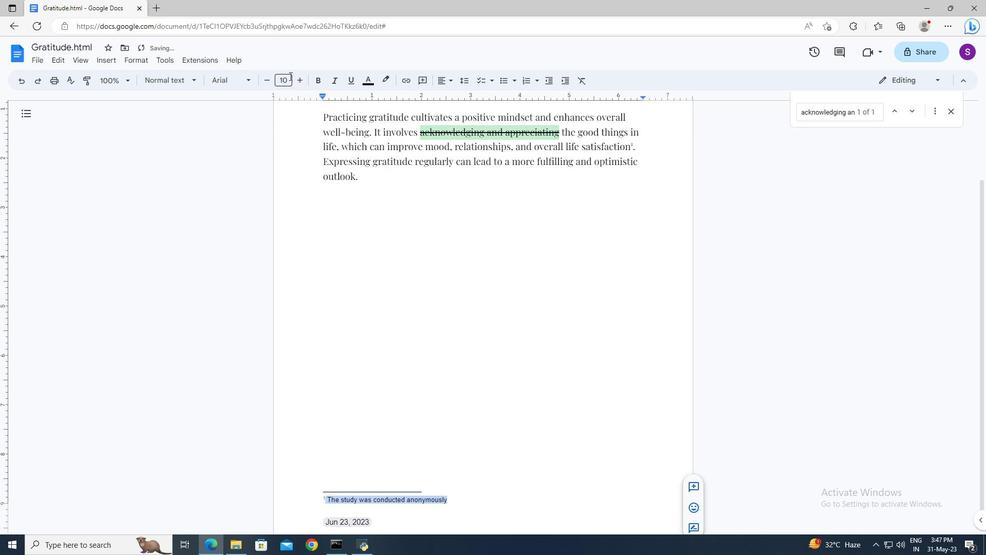 
Action: Mouse moved to (289, 75)
Screenshot: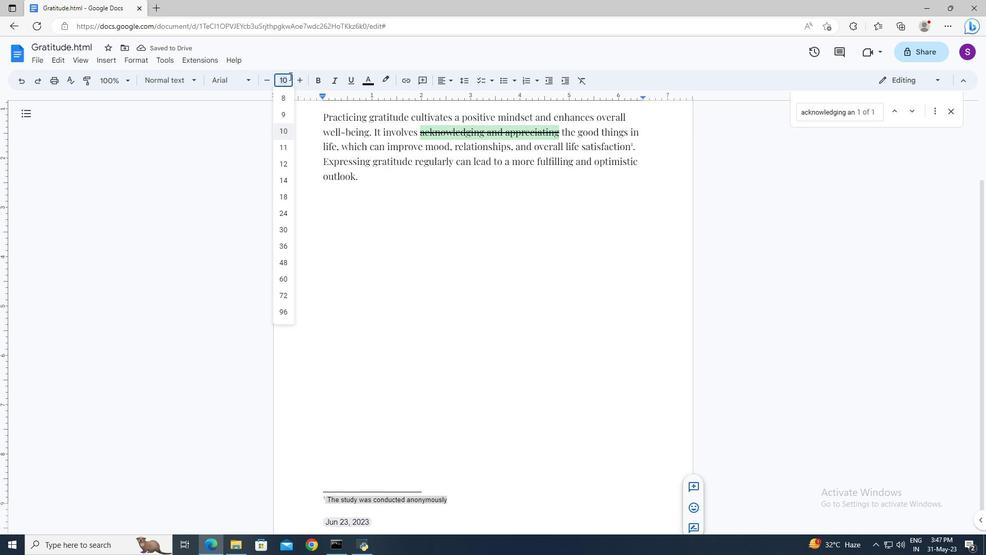
Action: Key pressed 8<Key.enter>
Screenshot: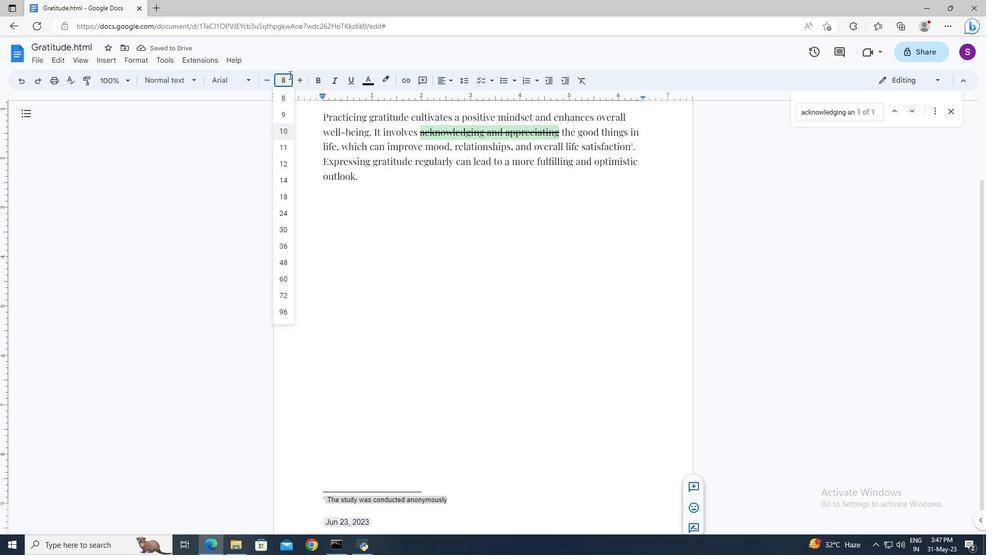 
Action: Mouse moved to (362, 181)
Screenshot: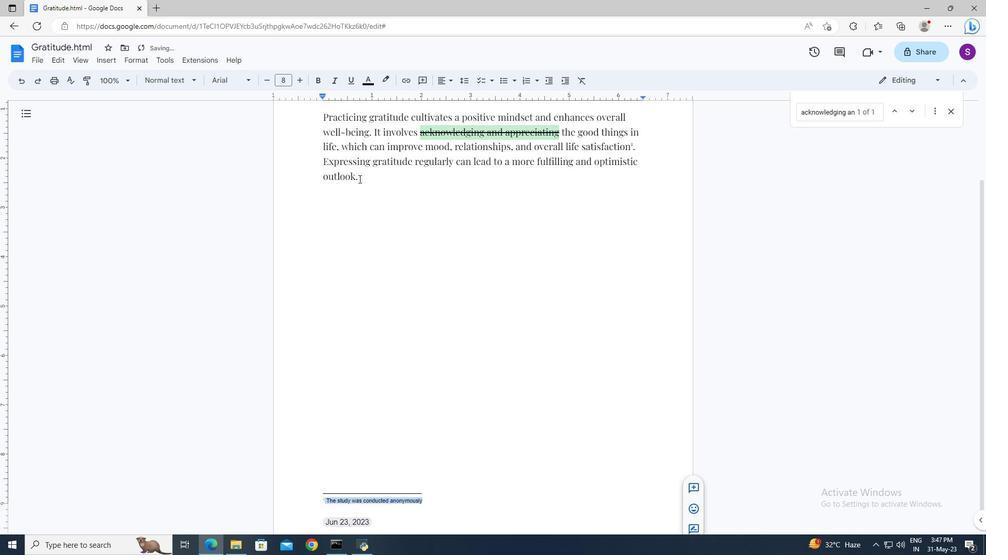 
Action: Mouse pressed left at (362, 181)
Screenshot: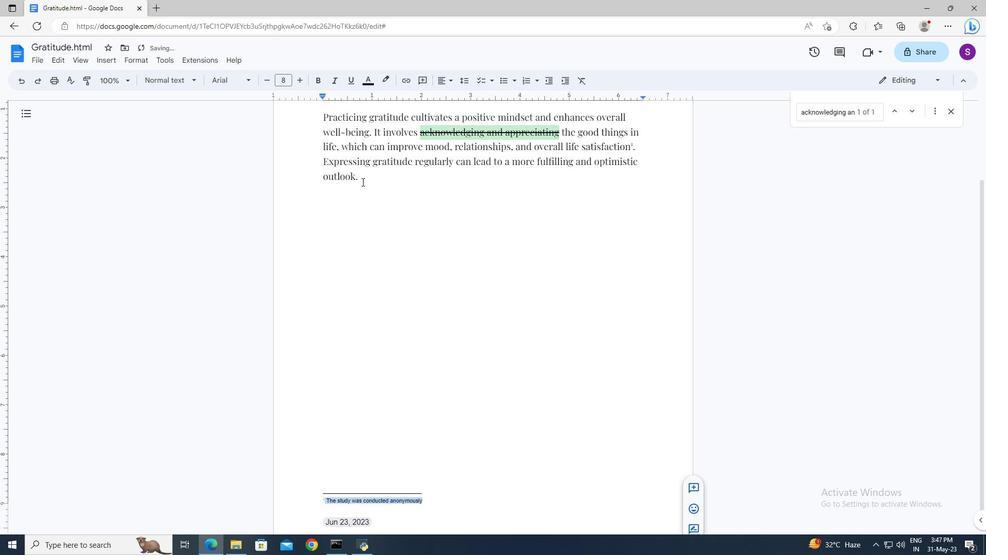 
